 Task: Create a task to coordinate a team volunteer activity at a local old age home, including planning a visit, organizing activities, and ensuring necessary arrangements. Set the priority to high and specify start and due dates.
Action: Mouse moved to (13, 117)
Screenshot: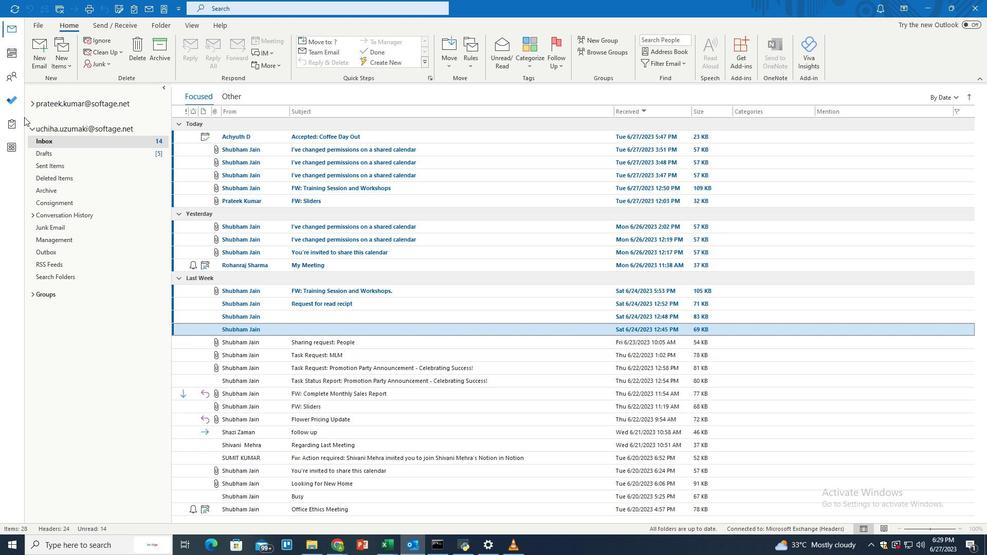
Action: Mouse pressed left at (13, 117)
Screenshot: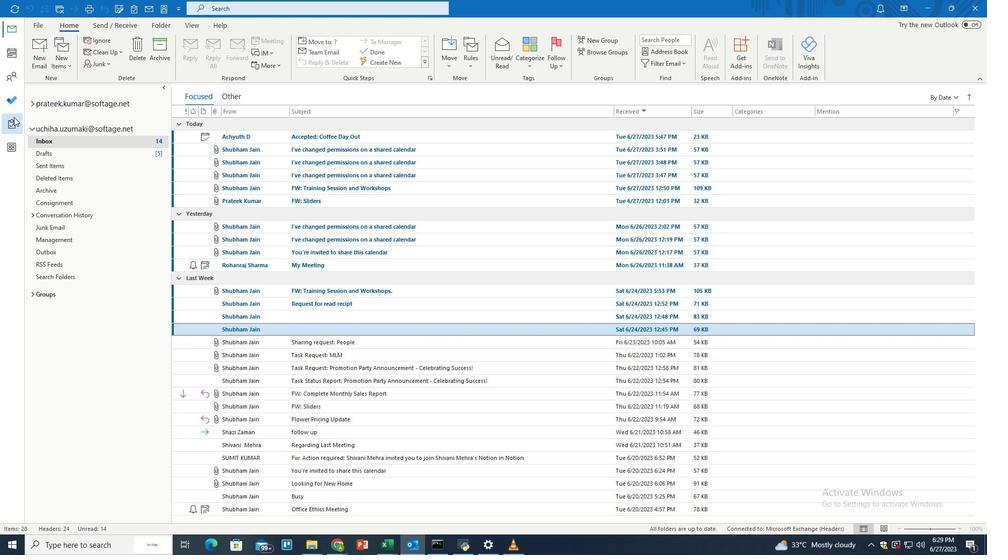 
Action: Mouse moved to (38, 57)
Screenshot: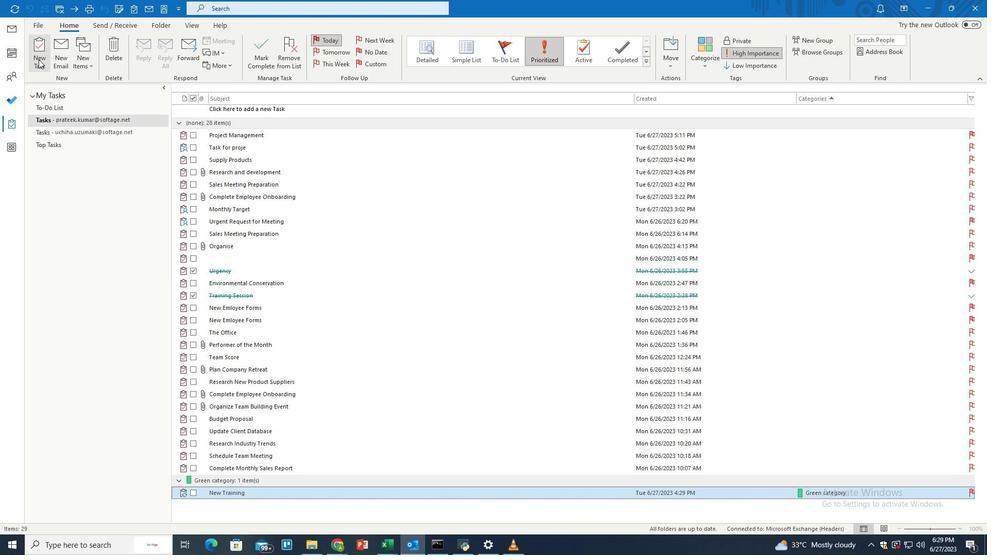 
Action: Mouse pressed left at (38, 57)
Screenshot: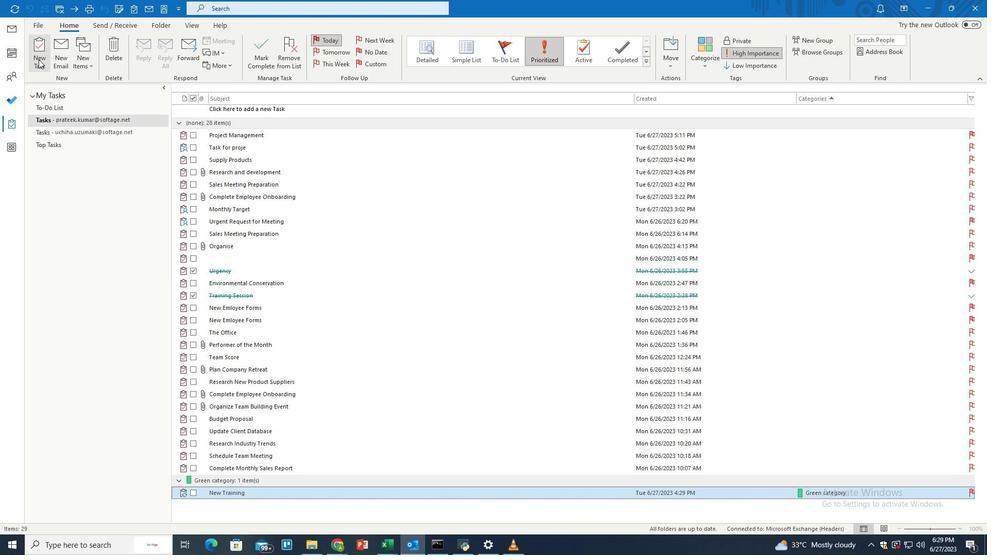 
Action: Mouse moved to (550, 21)
Screenshot: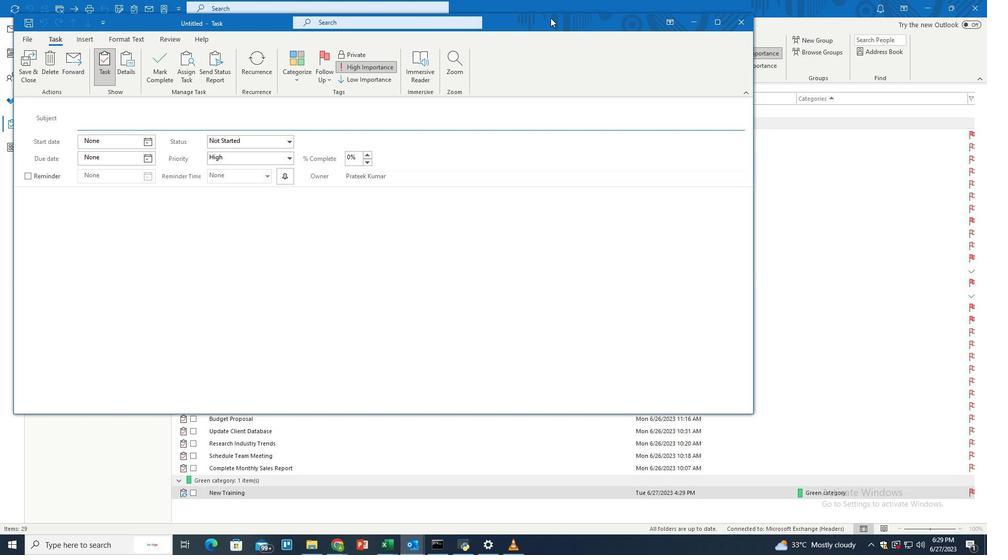 
Action: Mouse pressed left at (550, 21)
Screenshot: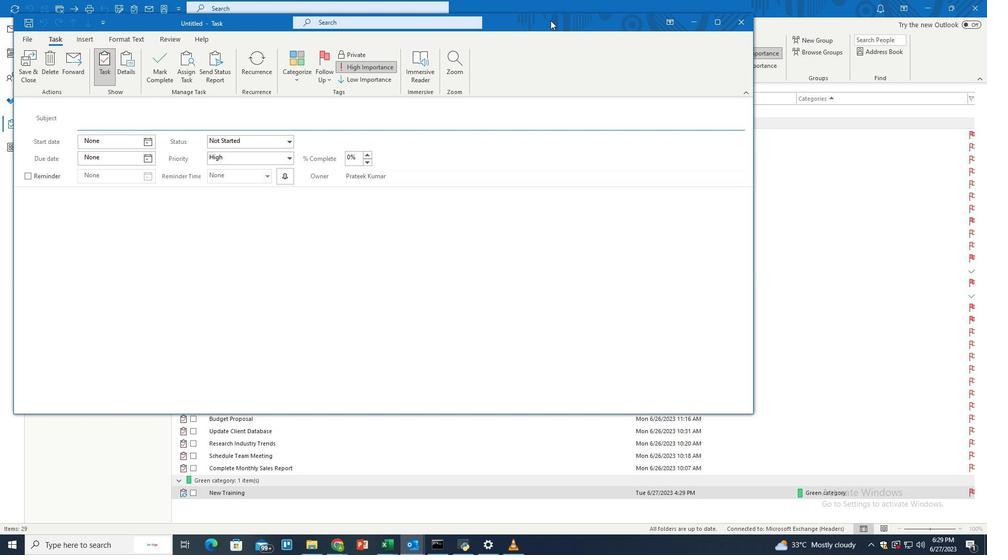 
Action: Mouse pressed left at (550, 21)
Screenshot: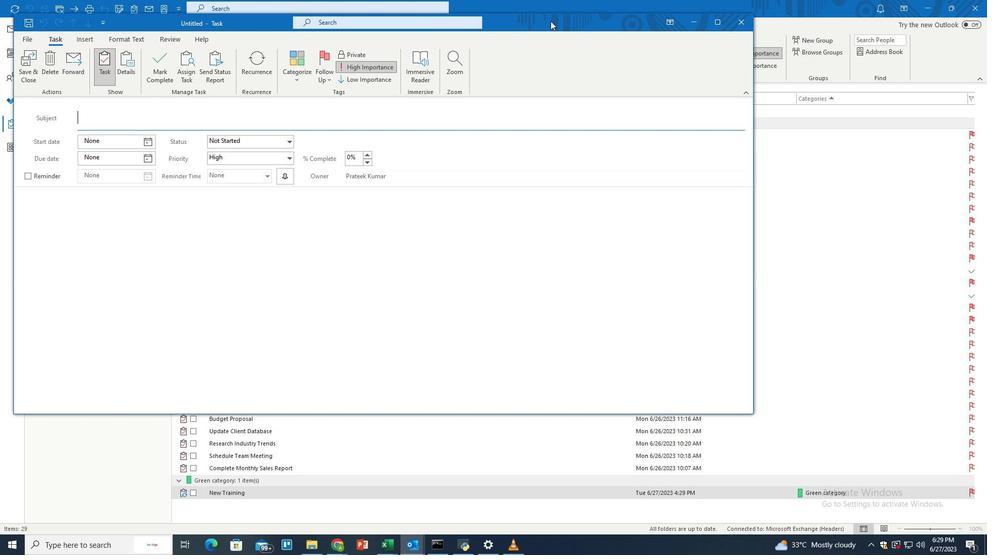 
Action: Mouse moved to (229, 109)
Screenshot: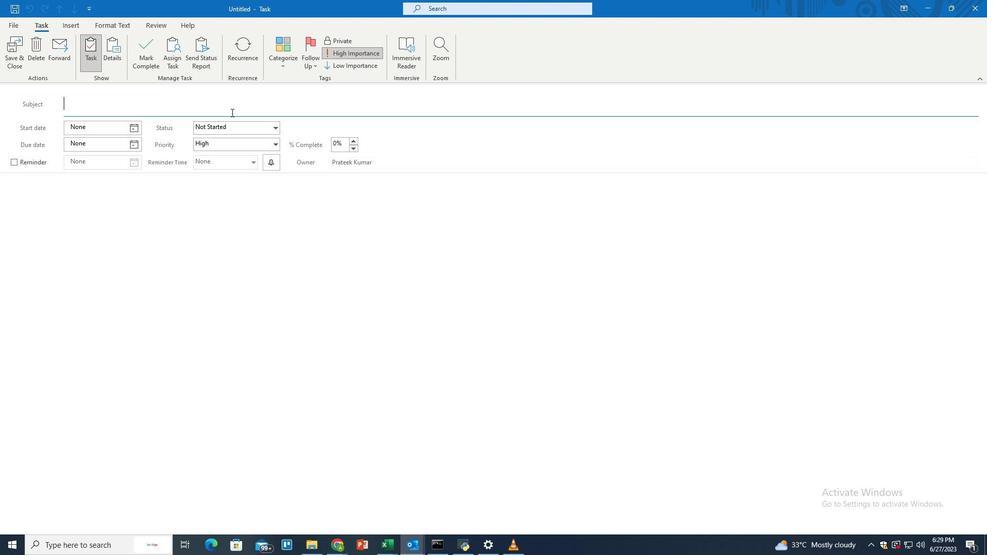 
Action: Mouse pressed left at (229, 109)
Screenshot: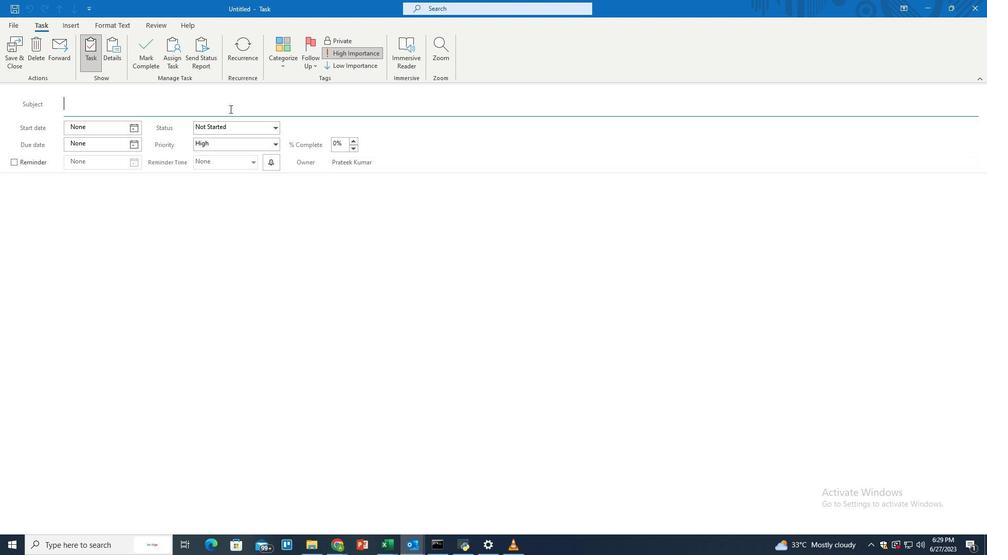 
Action: Key pressed <Key.shift>Old<Key.space><Key.shift>Age<Key.space><Key.shift>Home
Screenshot: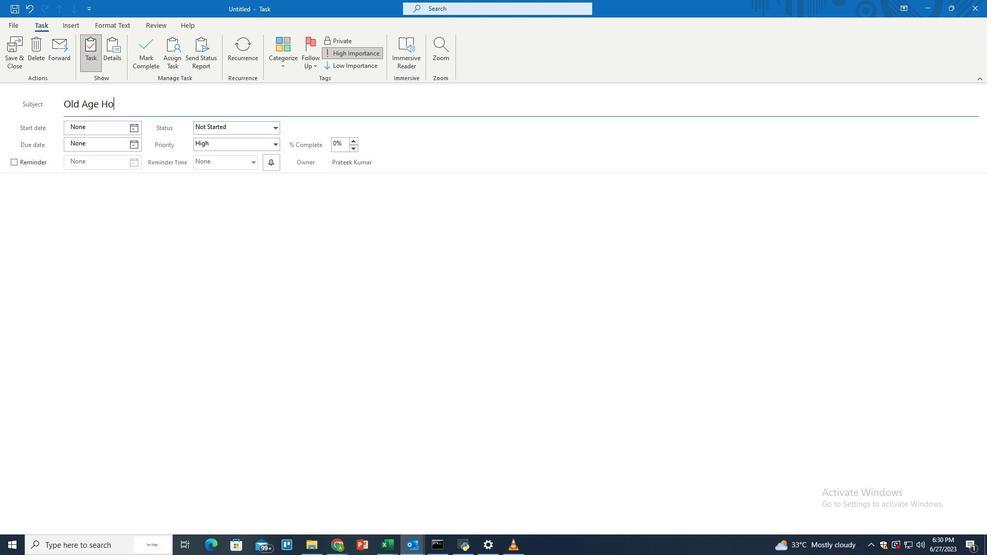 
Action: Mouse moved to (212, 197)
Screenshot: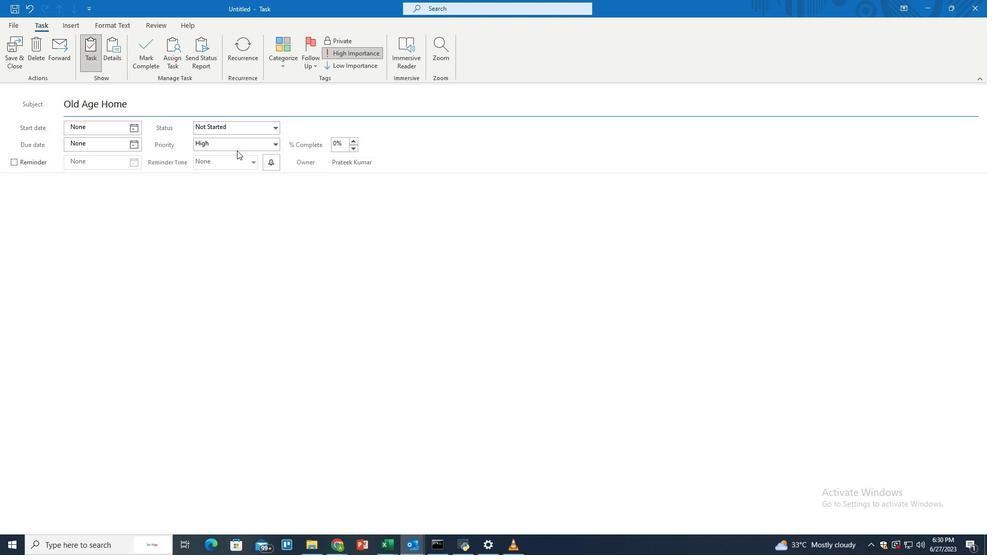 
Action: Mouse pressed left at (212, 197)
Screenshot: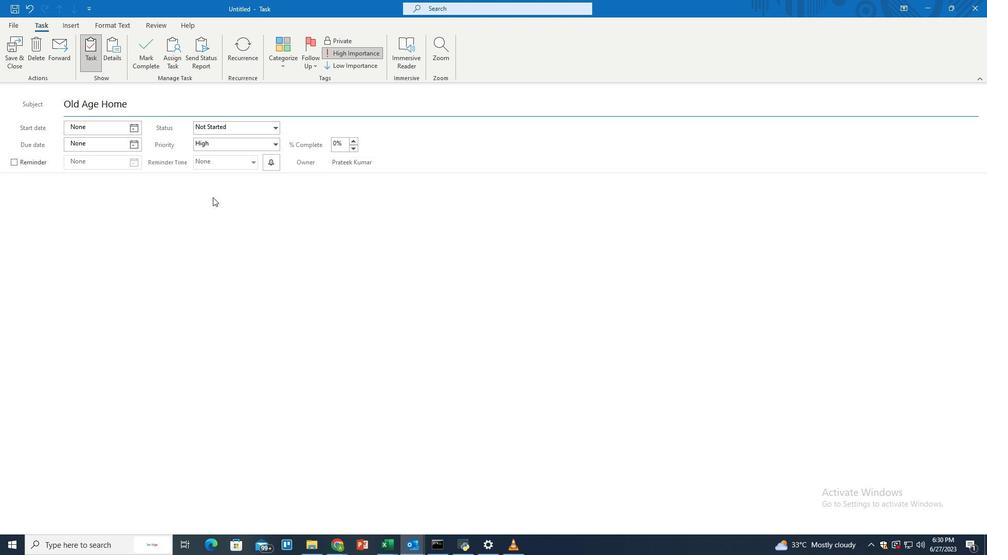 
Action: Key pressed <Key.shift>Coordinate<Key.space>a<Key.space>team<Key.space>volunteer<Key.space>activity<Key.space>at<Key.space>the<Key.space>local<Key.space>old<Key.space>age<Key.space>home.<Key.space><Key.shift>Plan<Key.space>a<Key.space>visit<Key.space>to<Key.space>spend<Key.space>quality<Key.space>time<Key.space>with<Key.space>the<Key.space>residents,<Key.space>orh<Key.backspace>ganize<Key.space>games<Key.space>or<Key.space>activities,a<Key.space>nd<Key.space><Key.backspace><Key.backspace><Key.backspace><Key.backspace><Key.backspace><Key.space>and<Key.space>provide<Key.space>emotional<Key.space>support.<Key.space><Key.shift>Ensure<Key.space>neccessary<Key.space>arrangements,<Key.space>ins<Key.backspace>cluding<Key.space>transportation<Key.space>and<Key.space>nes<Key.backspace>cc<Key.backspace>essary<Key.space>supplies
Screenshot: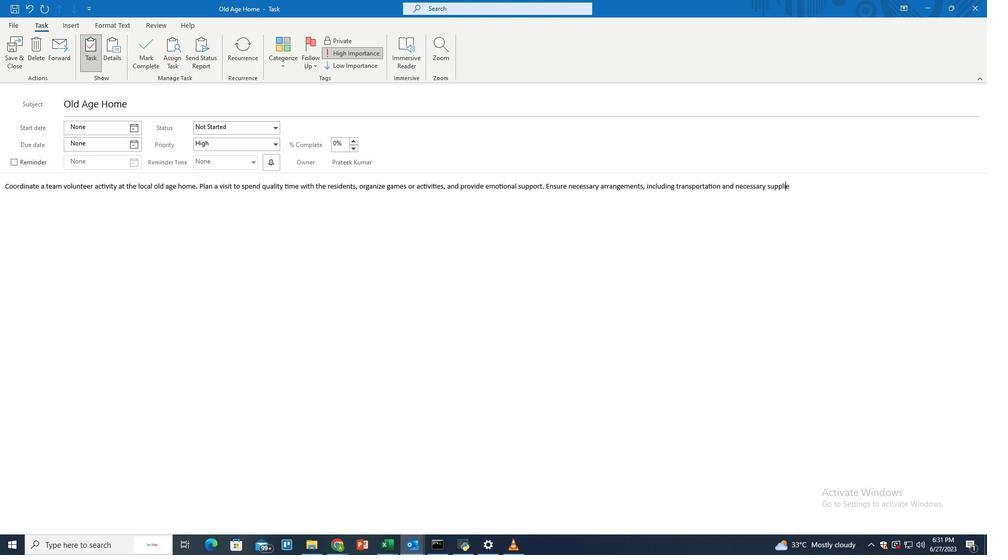 
Action: Mouse moved to (134, 132)
Screenshot: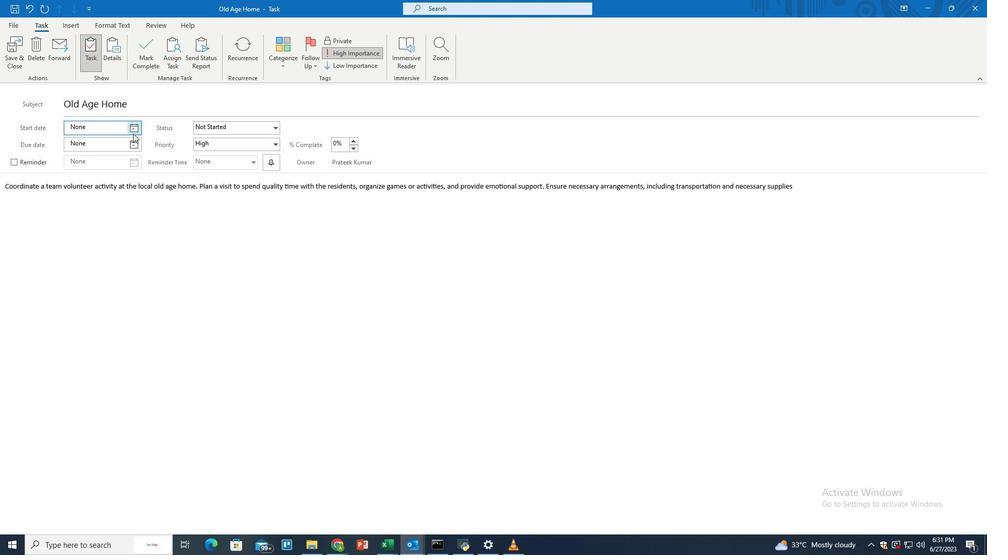 
Action: Mouse pressed left at (134, 132)
Screenshot: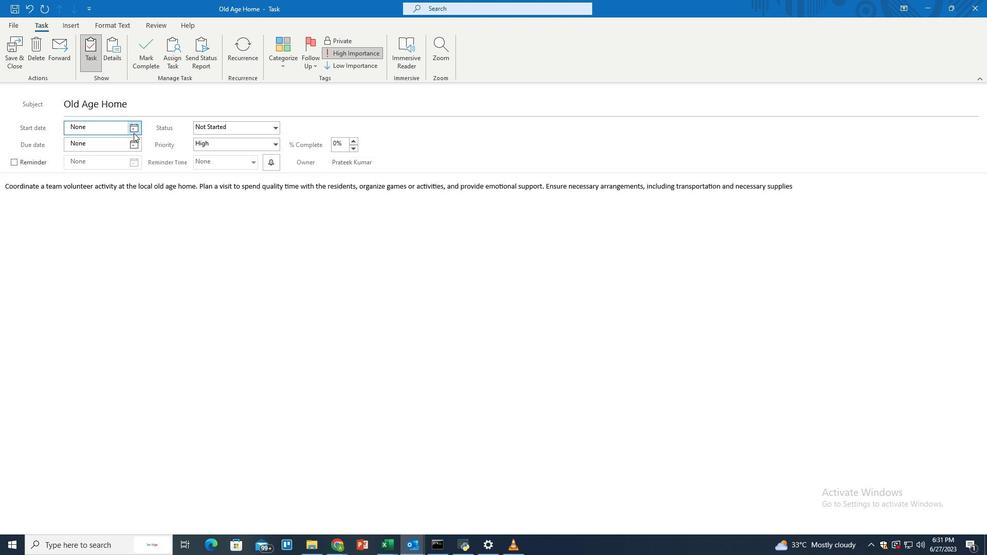 
Action: Mouse moved to (69, 242)
Screenshot: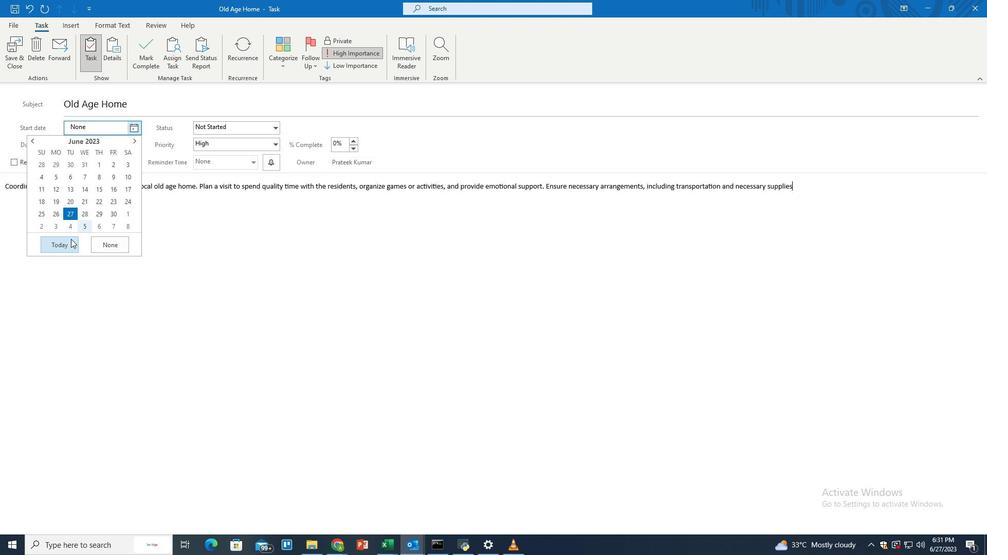 
Action: Mouse pressed left at (69, 242)
Screenshot: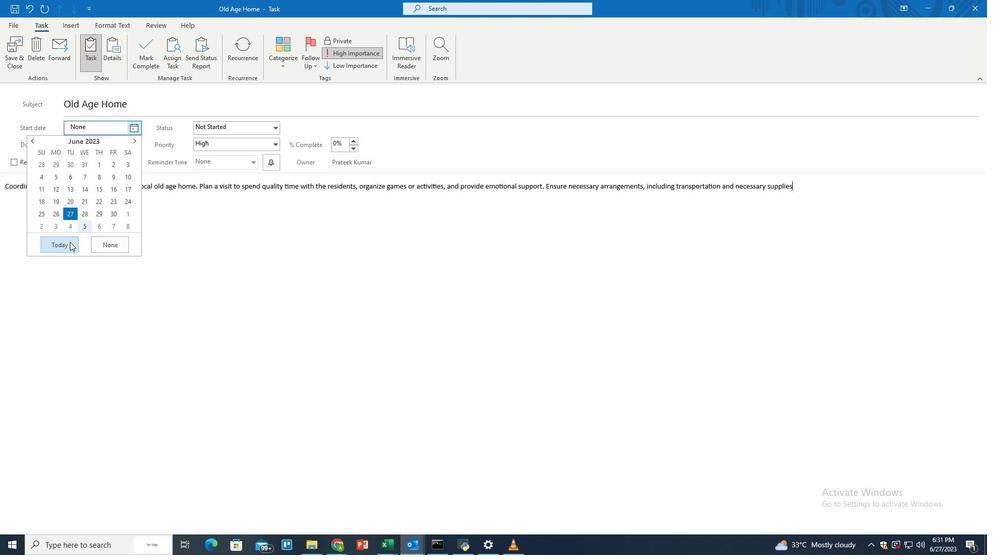 
Action: Mouse moved to (135, 153)
Screenshot: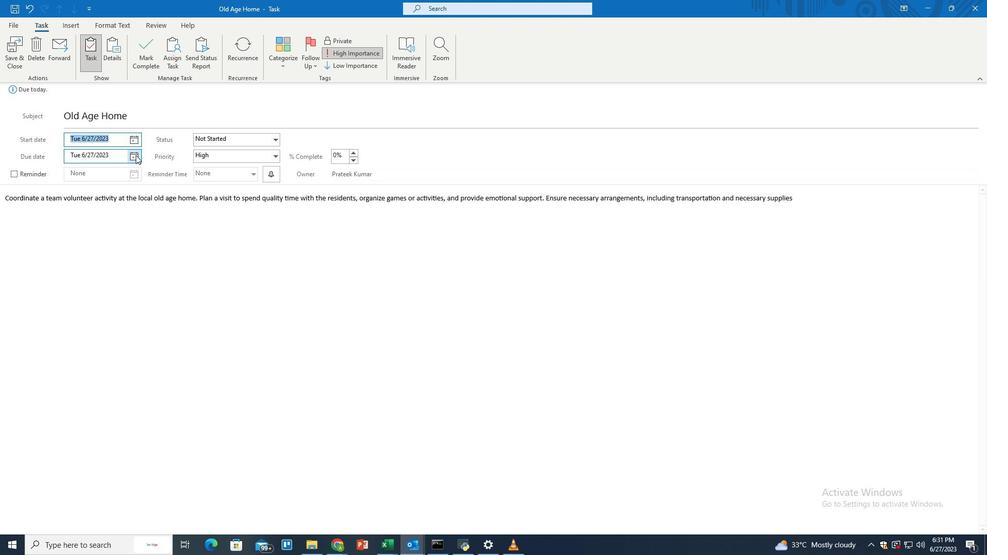
Action: Mouse pressed left at (135, 153)
Screenshot: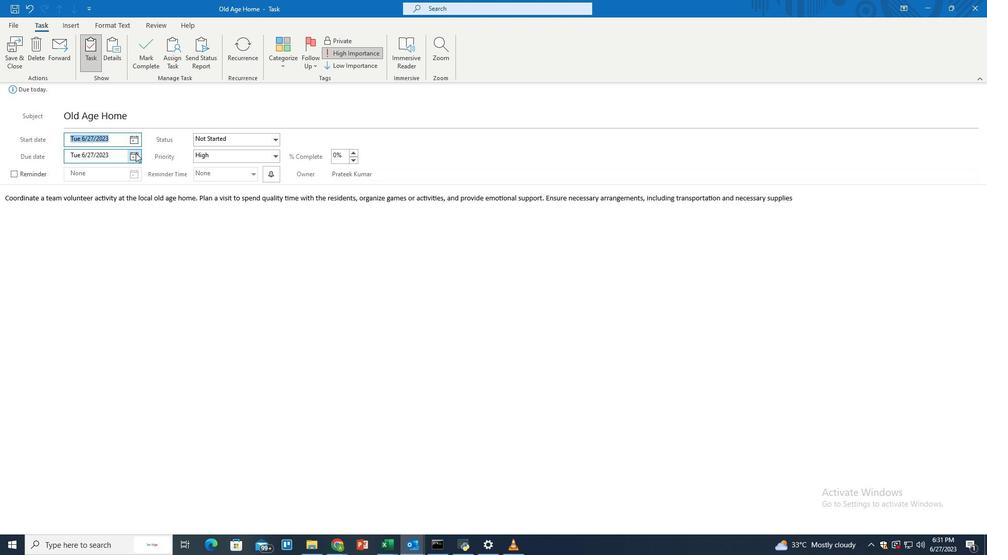 
Action: Mouse moved to (69, 251)
Screenshot: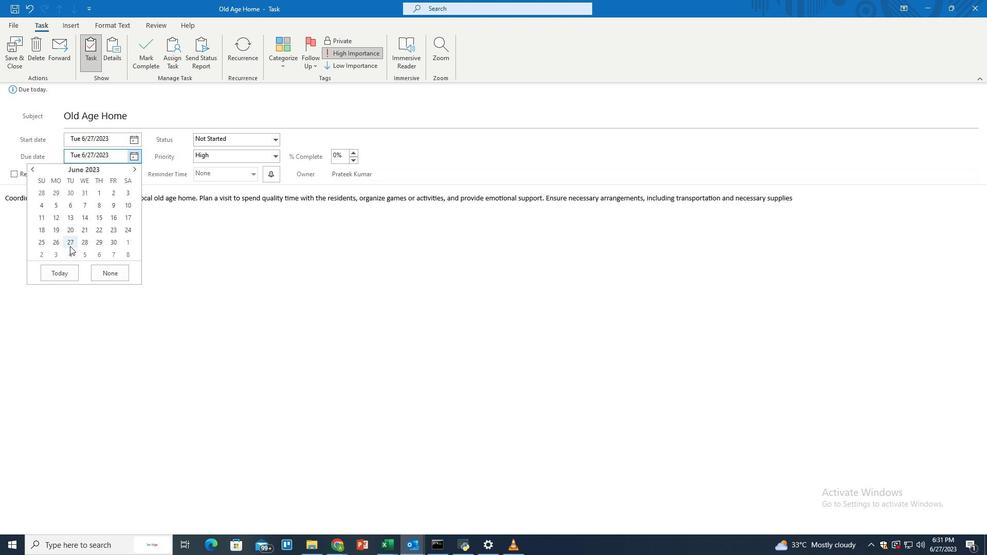 
Action: Mouse pressed left at (69, 251)
Screenshot: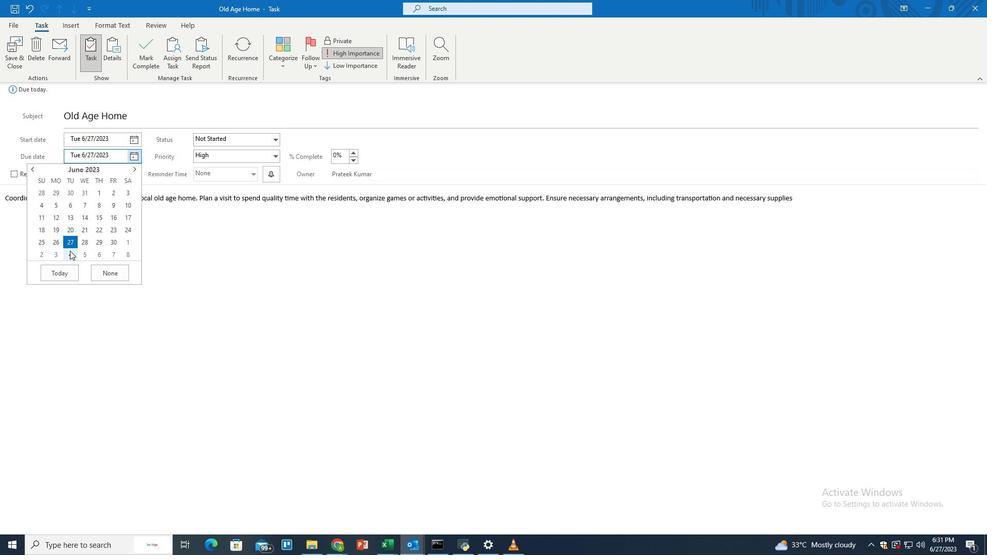
Action: Mouse moved to (273, 154)
Screenshot: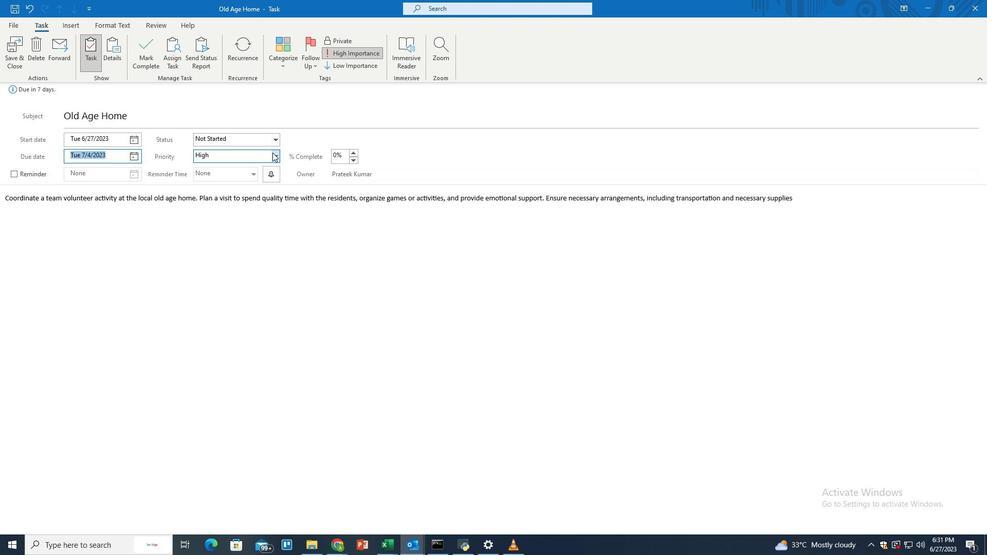 
Action: Mouse pressed left at (273, 154)
Screenshot: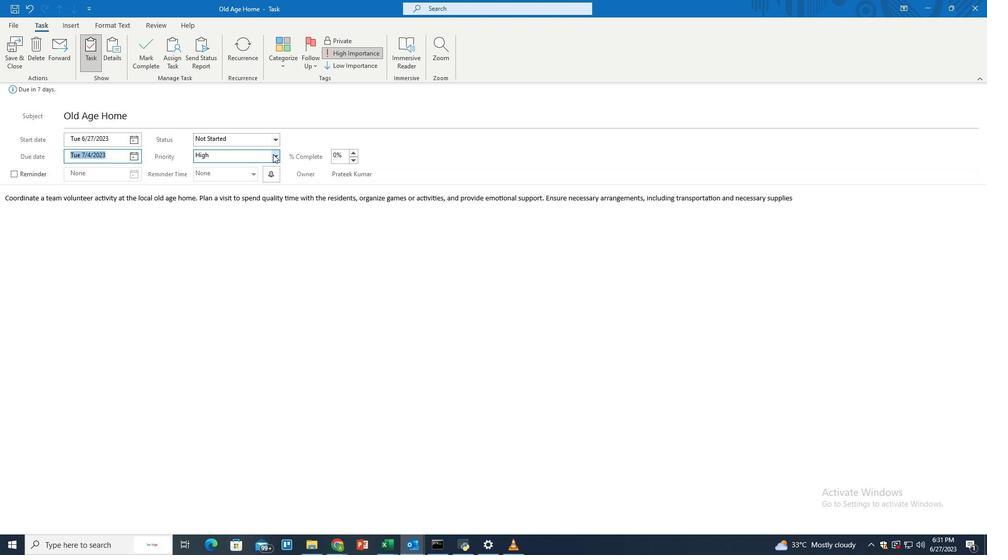 
Action: Mouse moved to (213, 182)
Screenshot: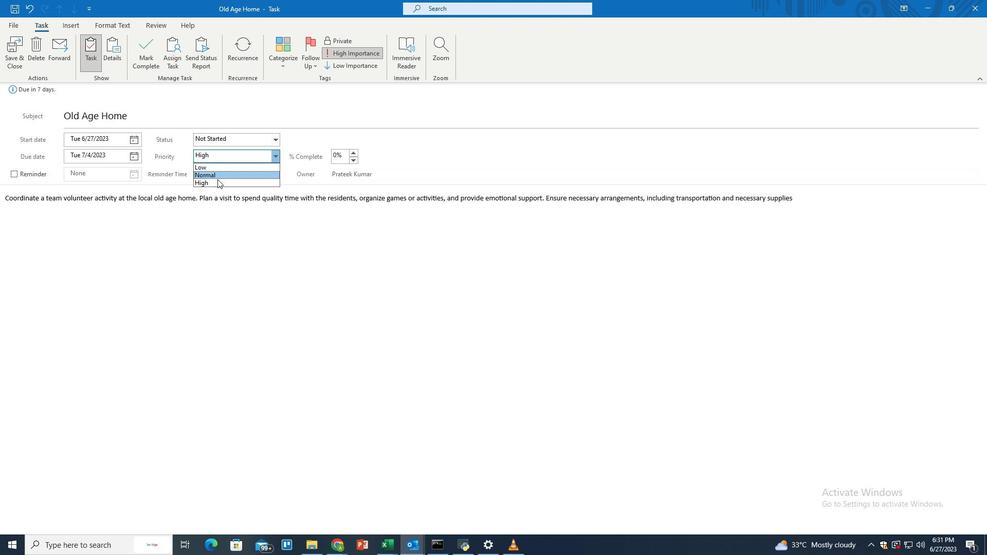 
Action: Mouse pressed left at (213, 182)
Screenshot: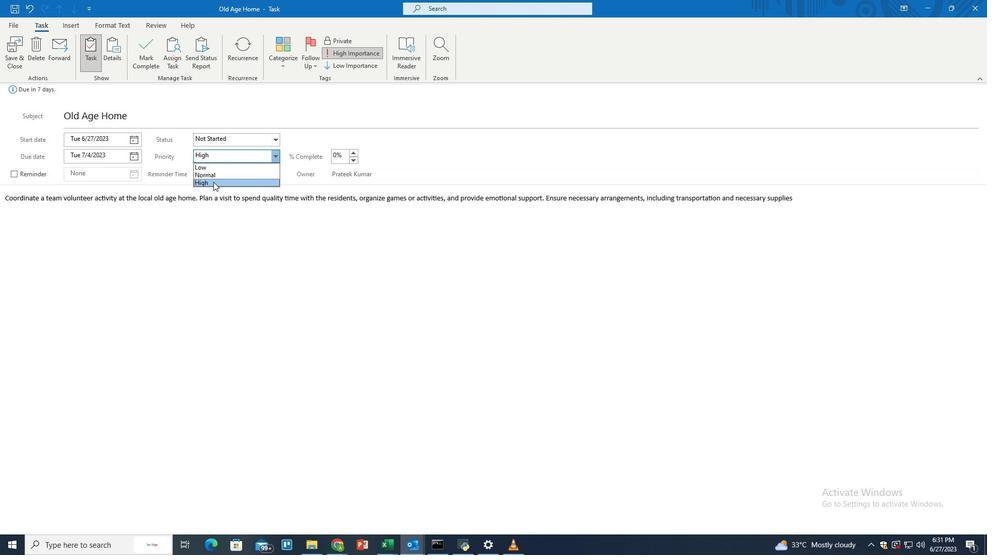 
Action: Mouse moved to (289, 54)
Screenshot: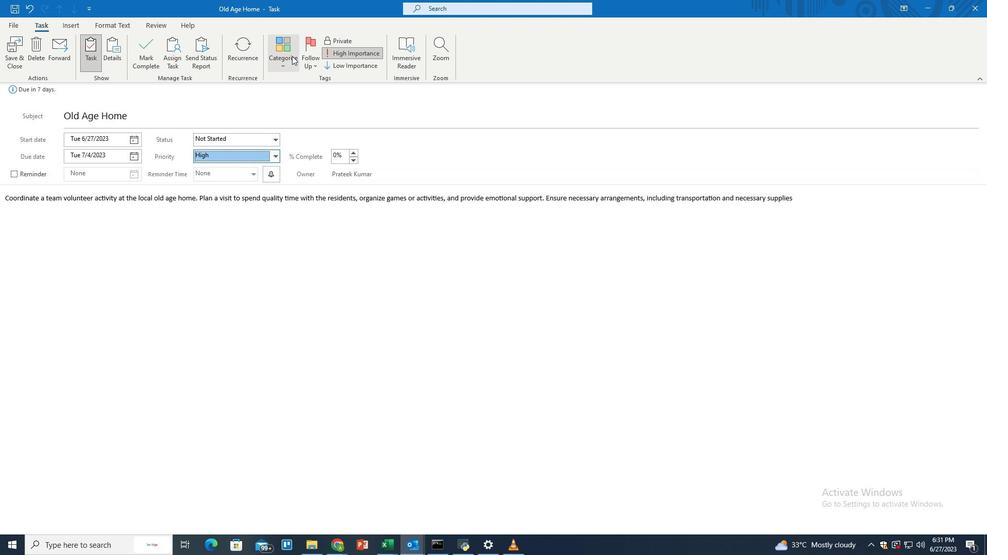 
Action: Mouse pressed left at (289, 54)
Screenshot: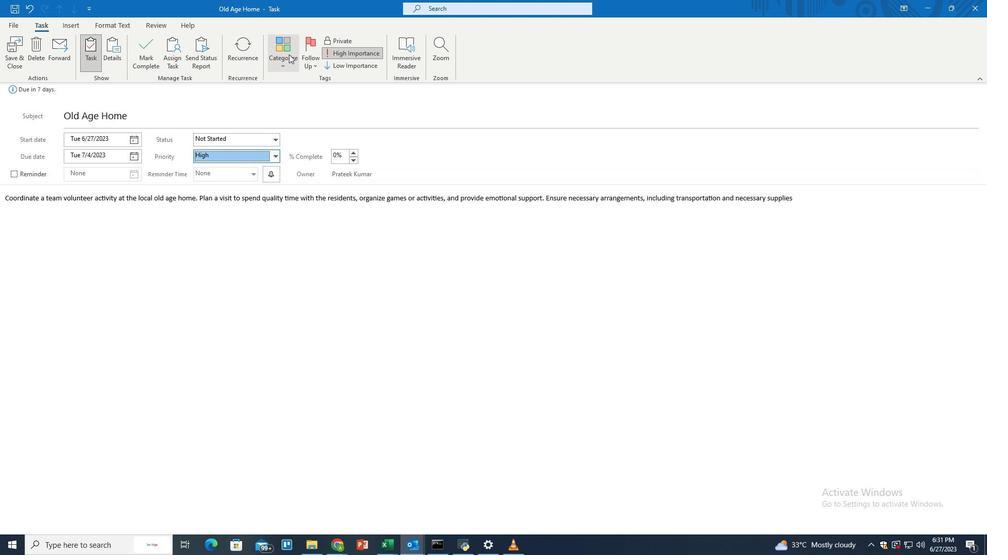 
Action: Mouse moved to (304, 94)
Screenshot: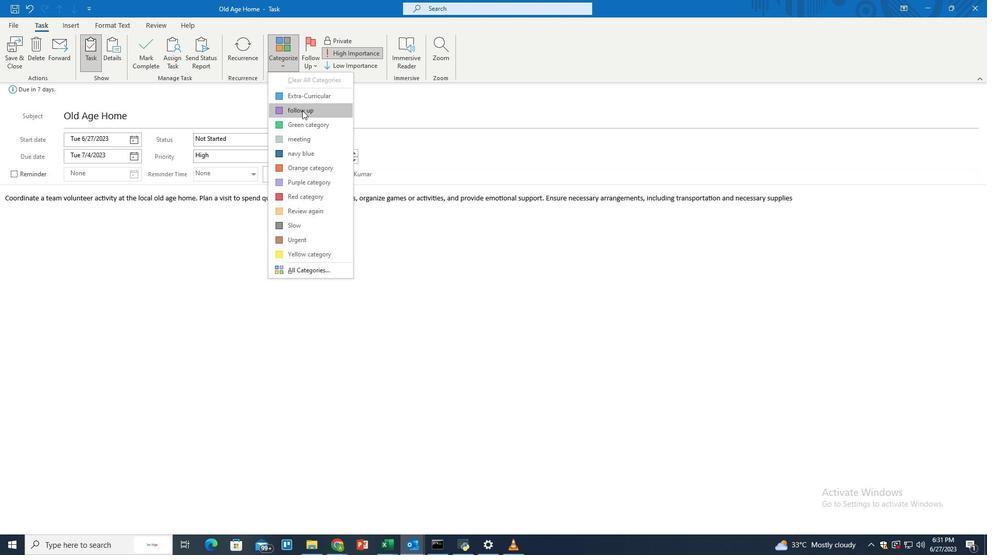
Action: Mouse pressed left at (304, 94)
Screenshot: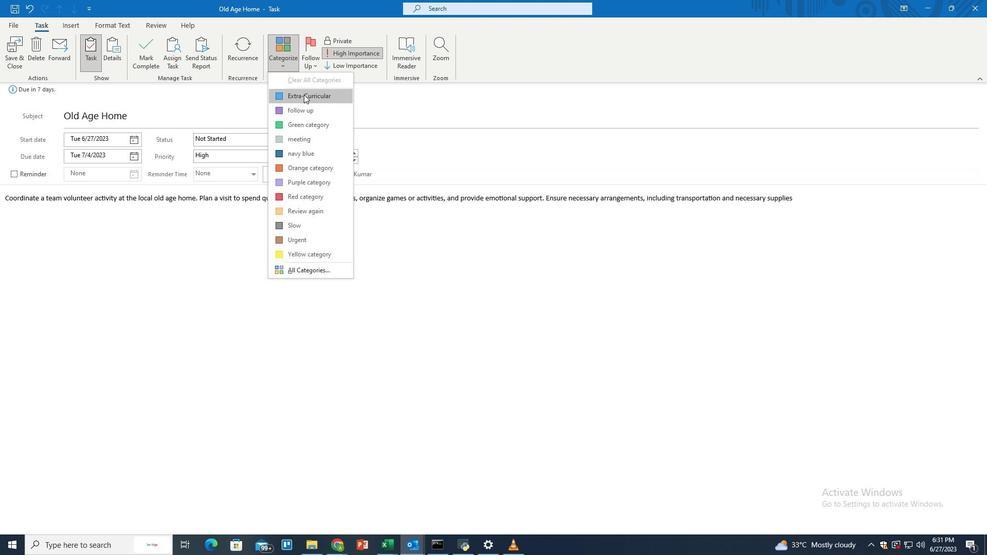 
Action: Mouse moved to (593, 284)
Screenshot: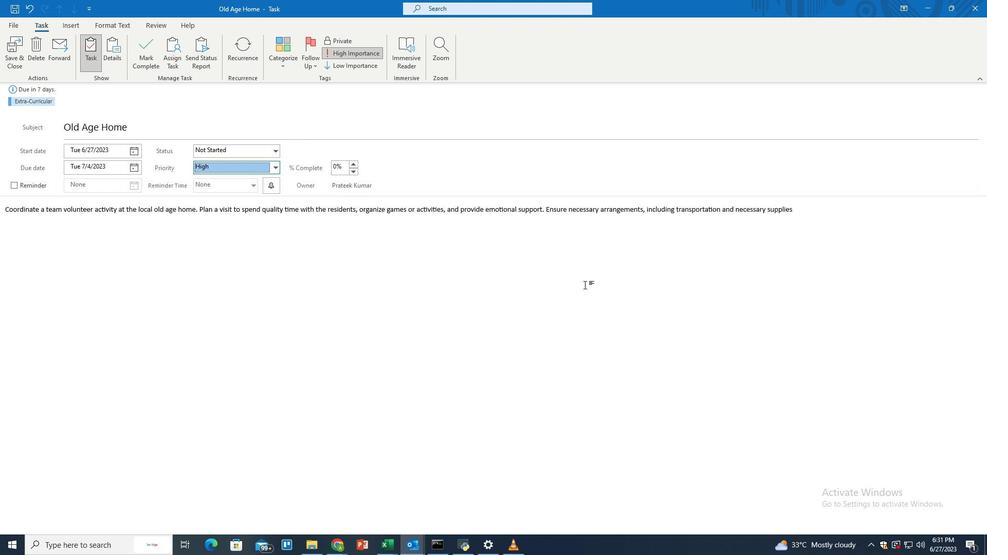 
Action: Mouse pressed left at (593, 284)
Screenshot: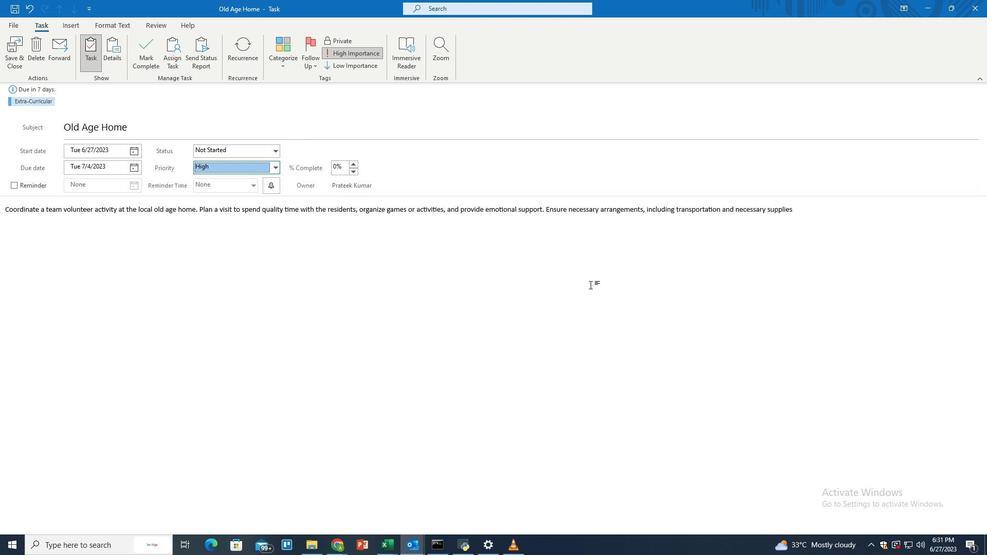 
Action: Mouse moved to (14, 44)
Screenshot: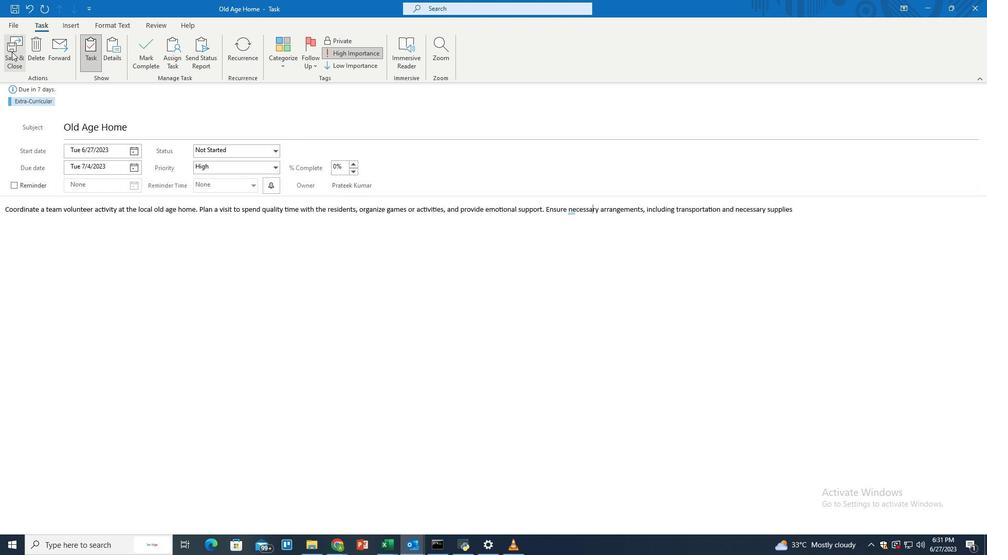 
Action: Mouse pressed left at (14, 44)
Screenshot: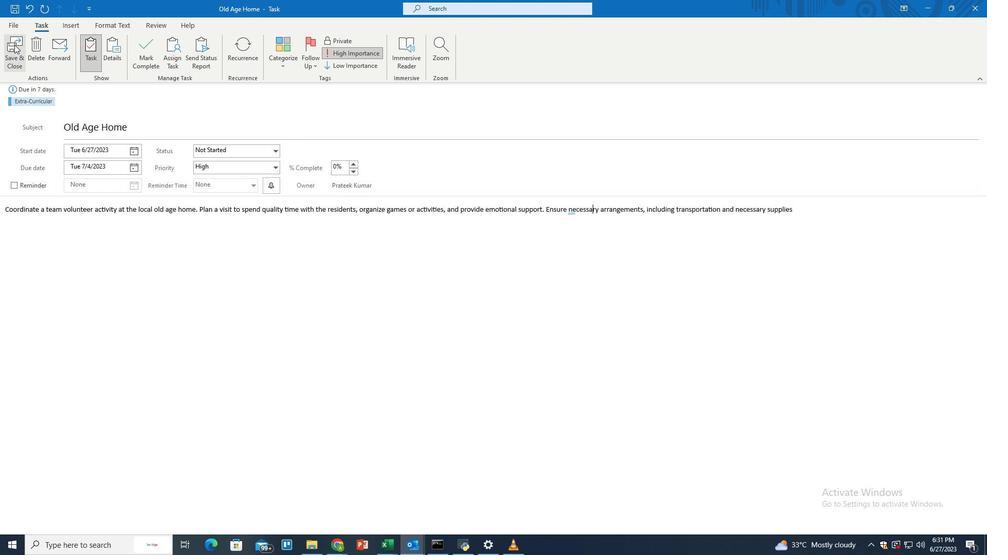 
Action: Mouse moved to (483, 292)
Screenshot: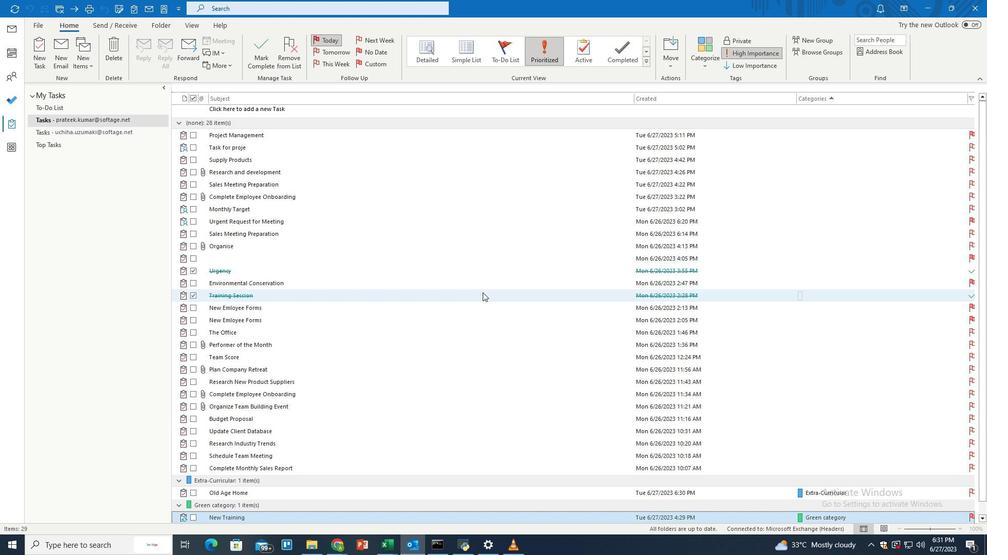 
